 Task: Create Card Copyright Protection Review in Board Social Media Influencer Marketing Strategies to Workspace Grant Writing. Create Card Public Transportation Review in Board Brand Identity Development to Workspace Grant Writing. Create Card Litigation Planning Review in Board Employee Performance Management and Appraisal to Workspace Grant Writing
Action: Mouse moved to (237, 206)
Screenshot: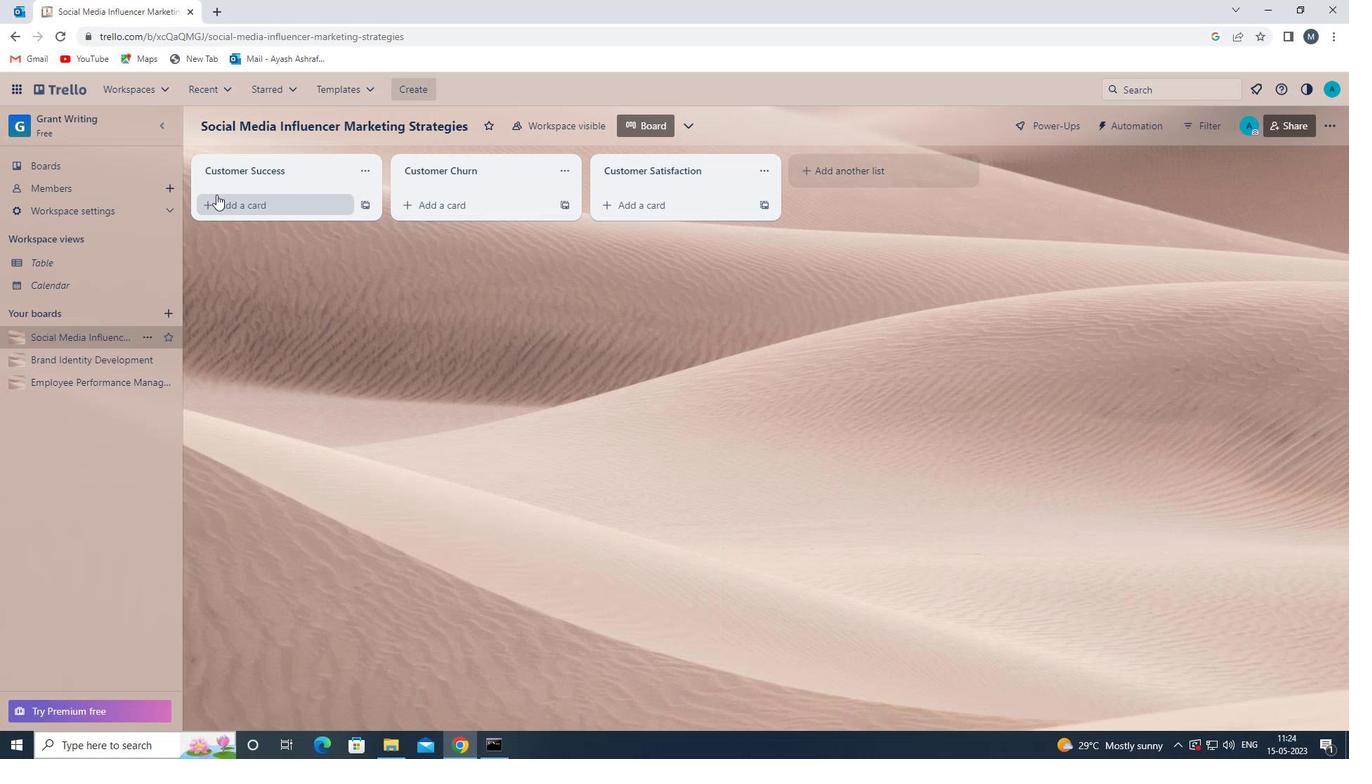 
Action: Mouse pressed left at (237, 206)
Screenshot: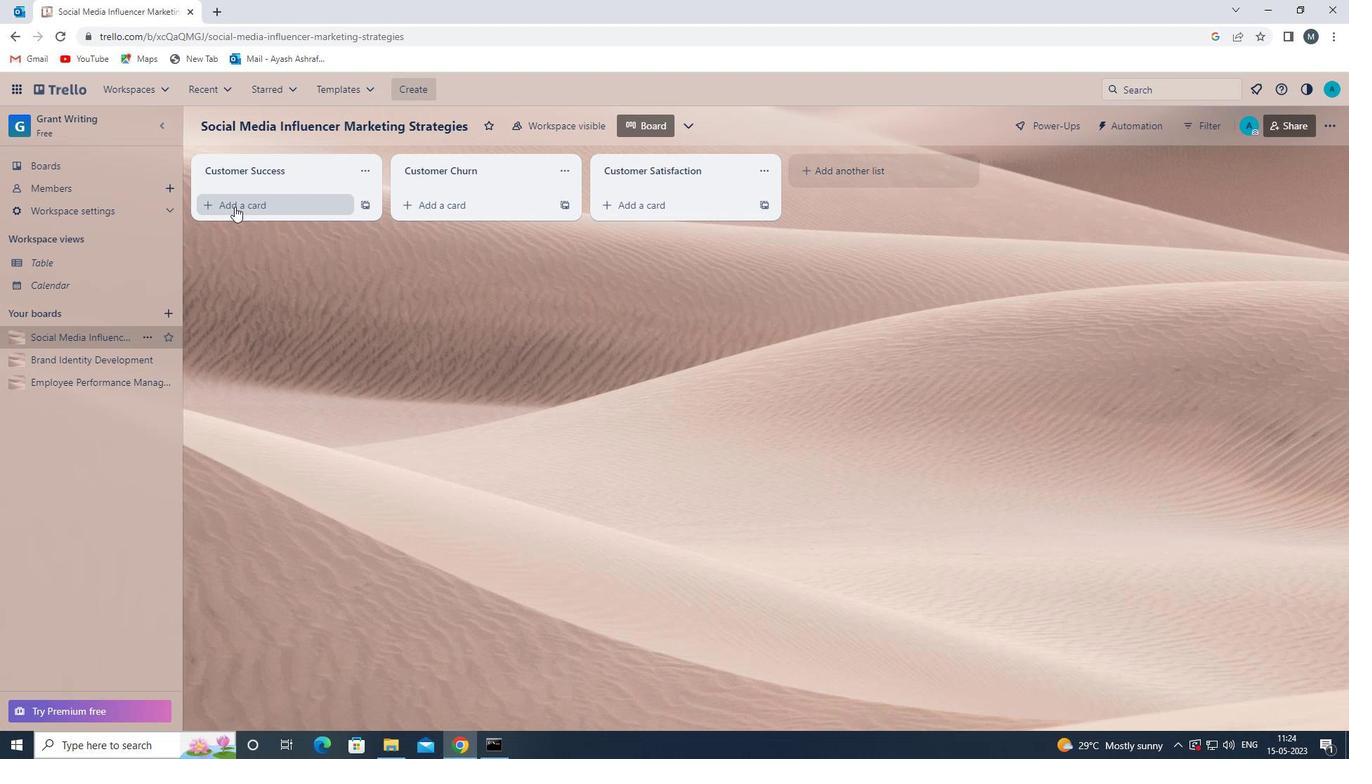 
Action: Mouse moved to (260, 216)
Screenshot: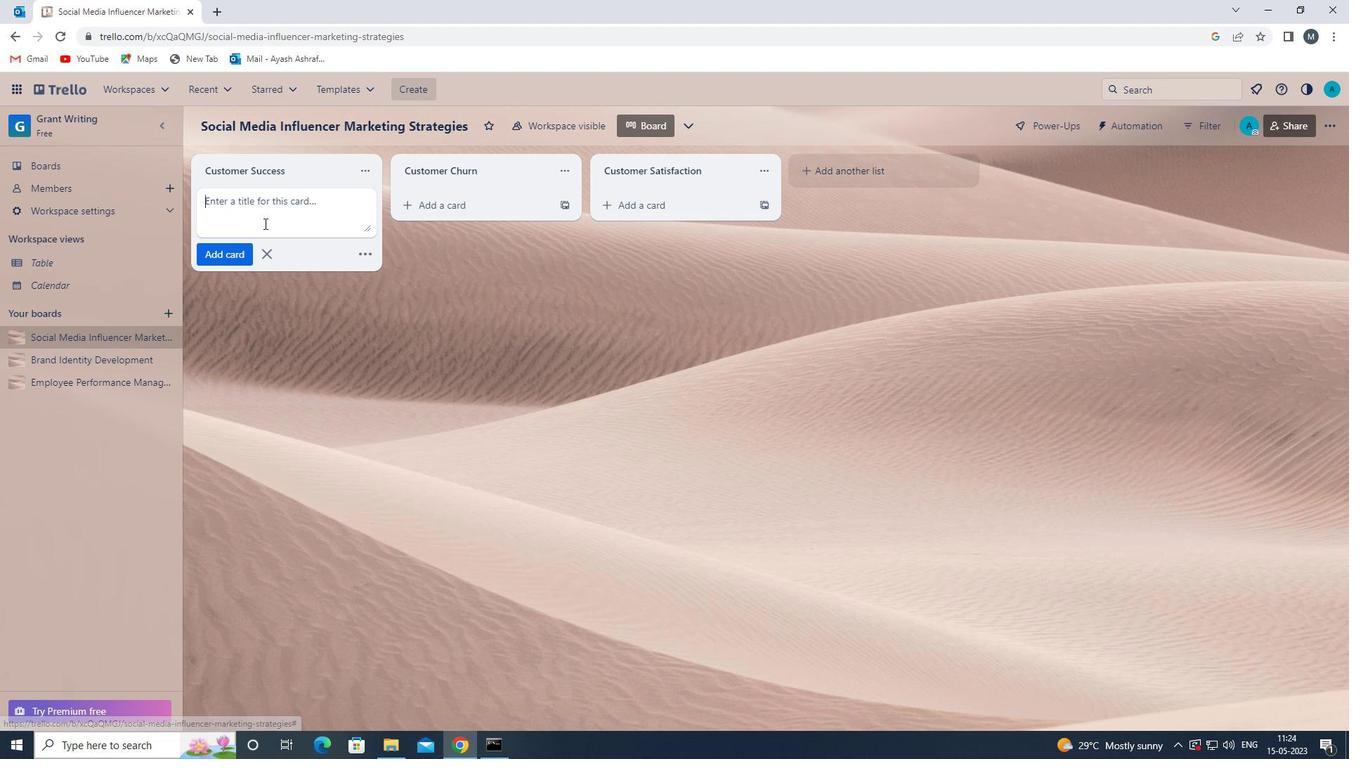 
Action: Mouse pressed left at (260, 216)
Screenshot: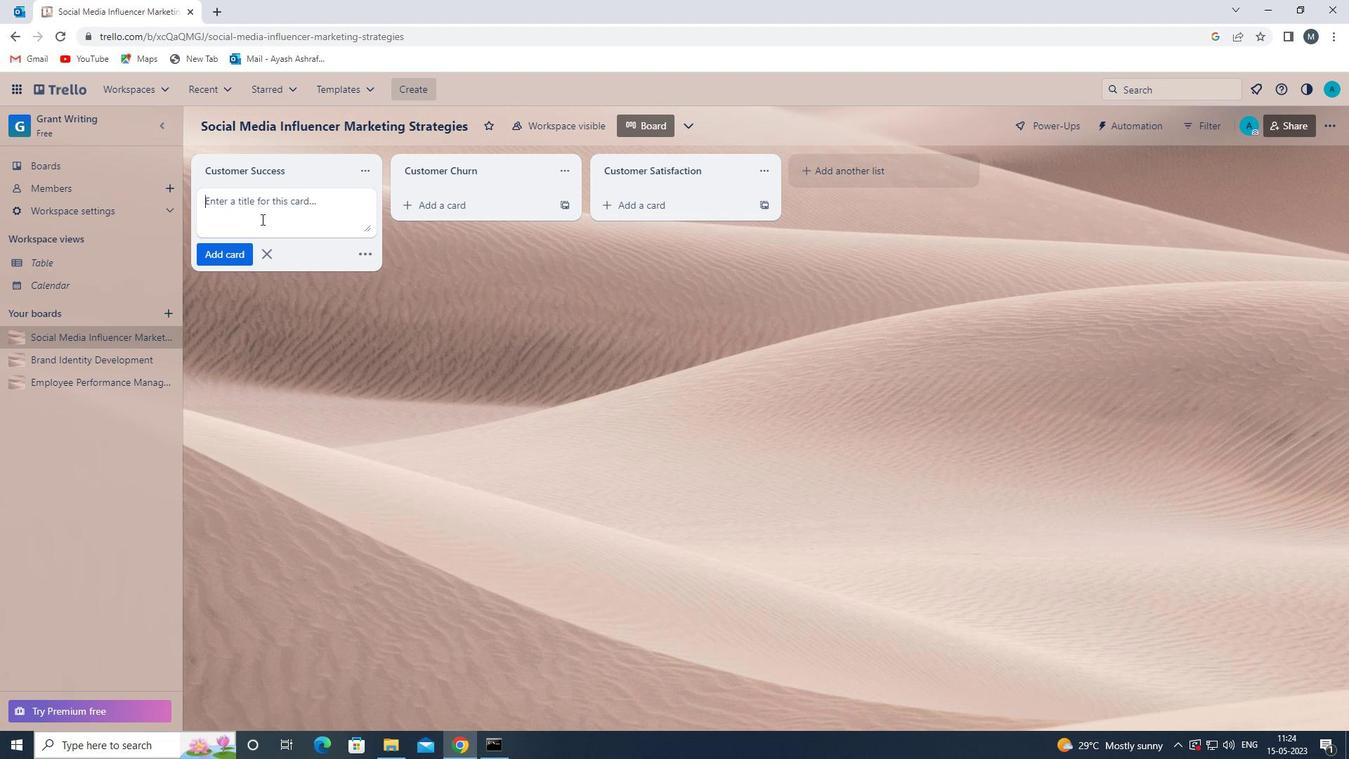 
Action: Key pressed <Key.shift><Key.shift>COPYRIGHT<Key.space><Key.shift>PROTECTION<Key.space><Key.shift>REVIEW<Key.space>
Screenshot: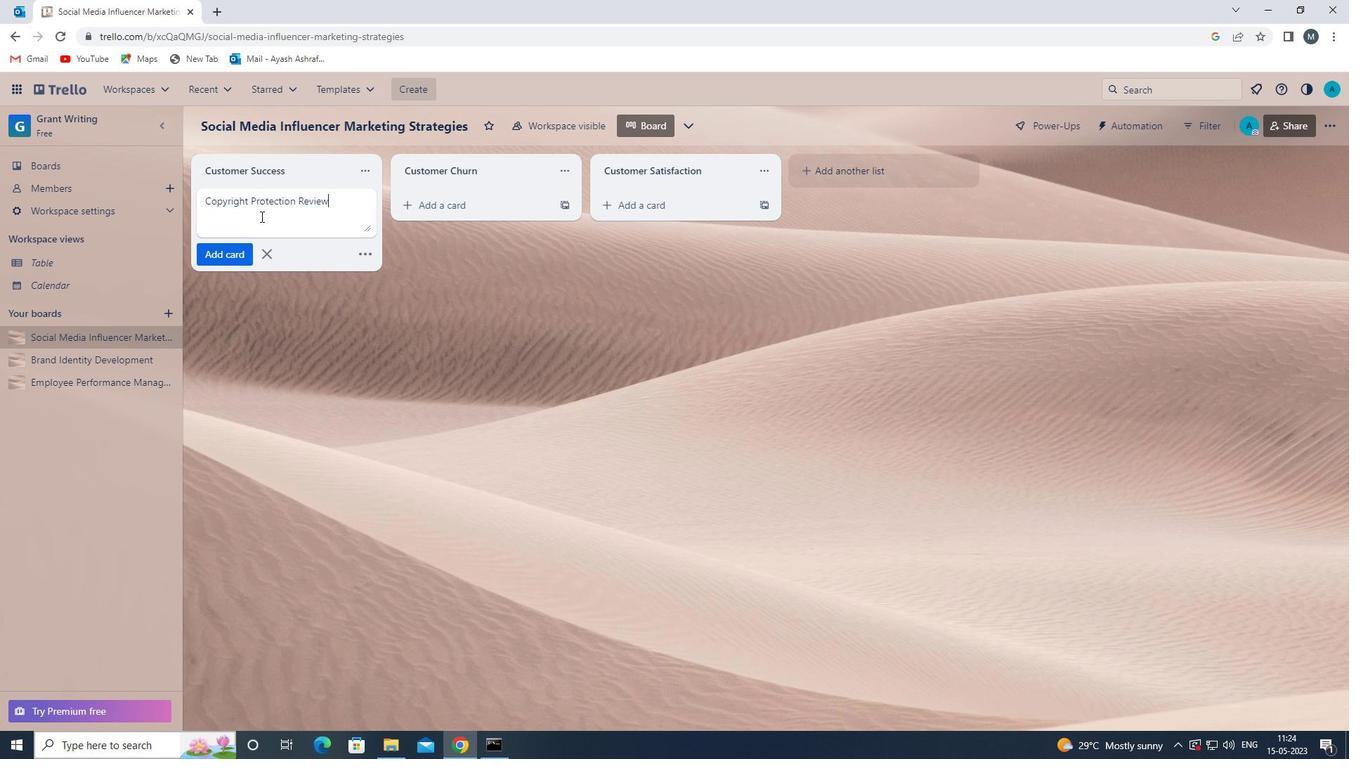 
Action: Mouse moved to (211, 253)
Screenshot: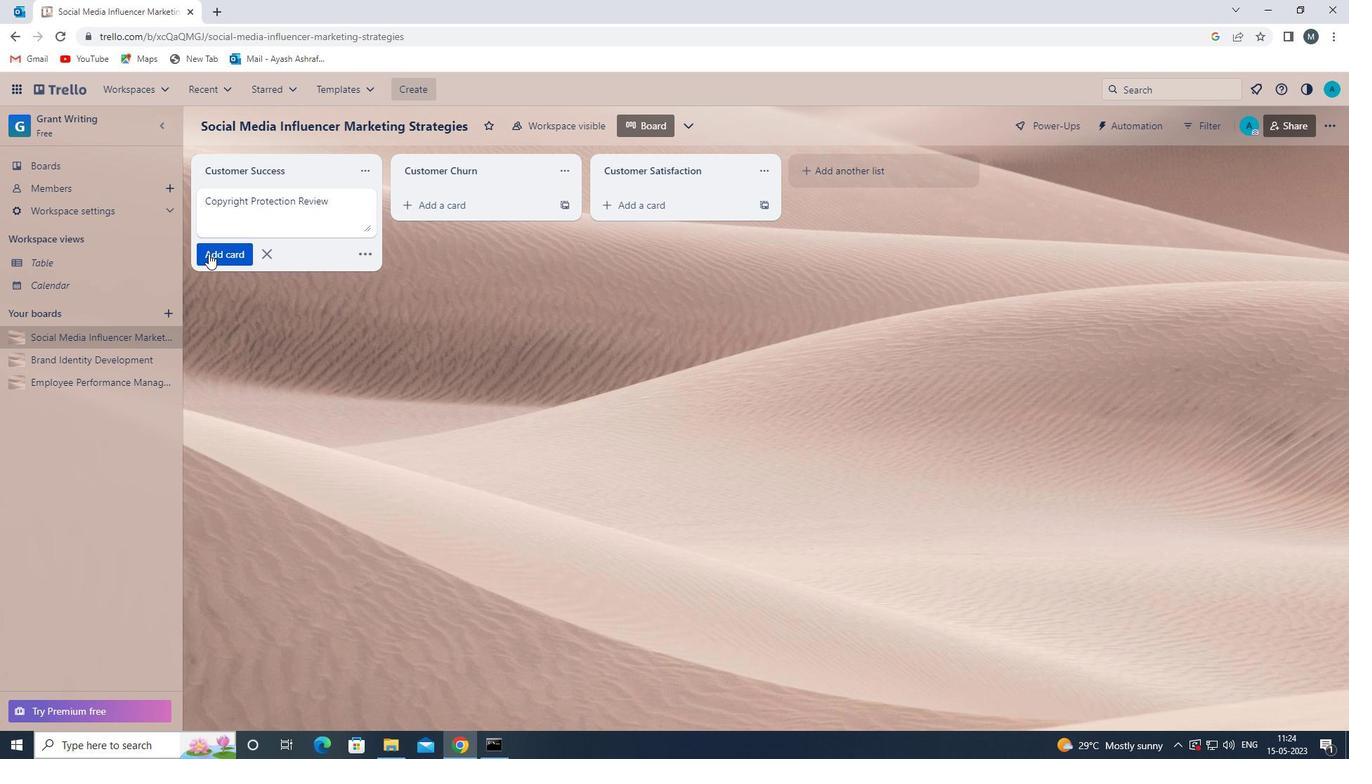 
Action: Mouse pressed left at (211, 253)
Screenshot: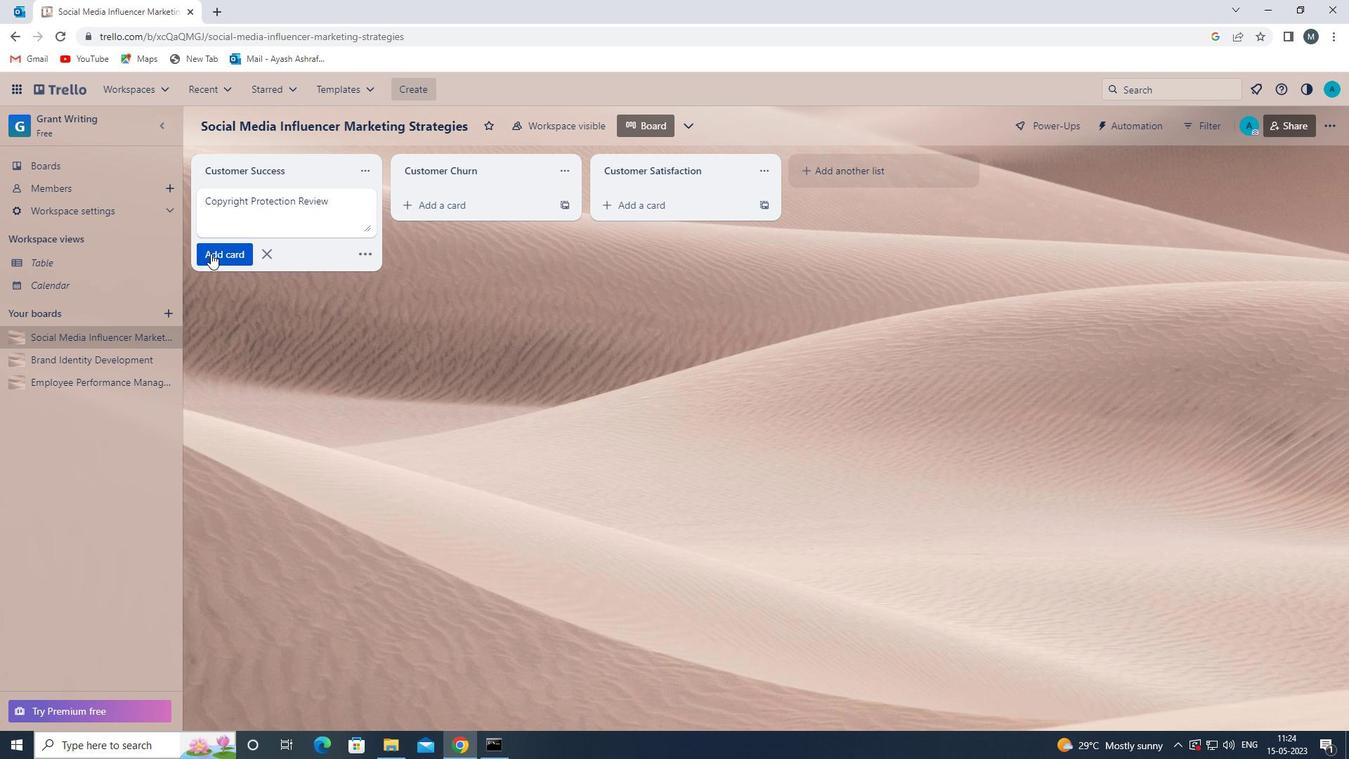 
Action: Mouse moved to (255, 347)
Screenshot: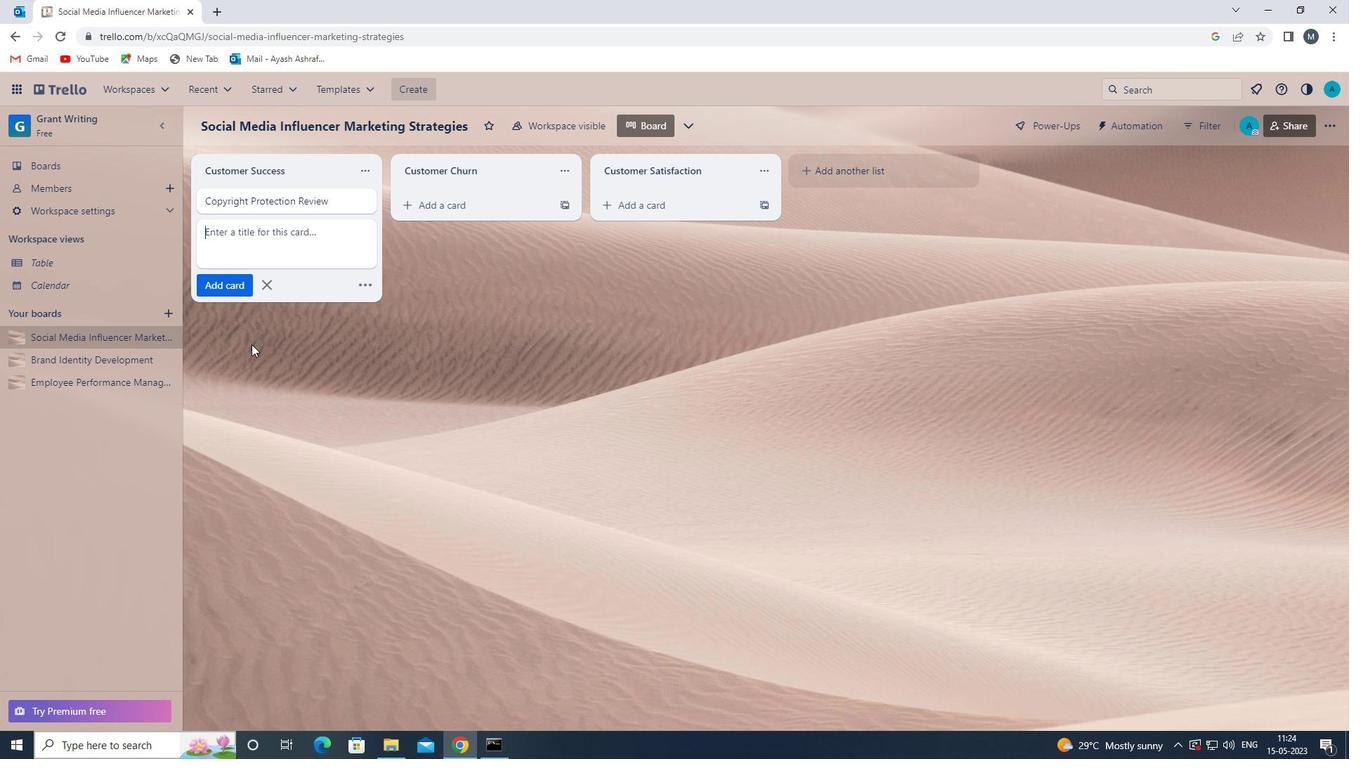 
Action: Mouse pressed left at (255, 347)
Screenshot: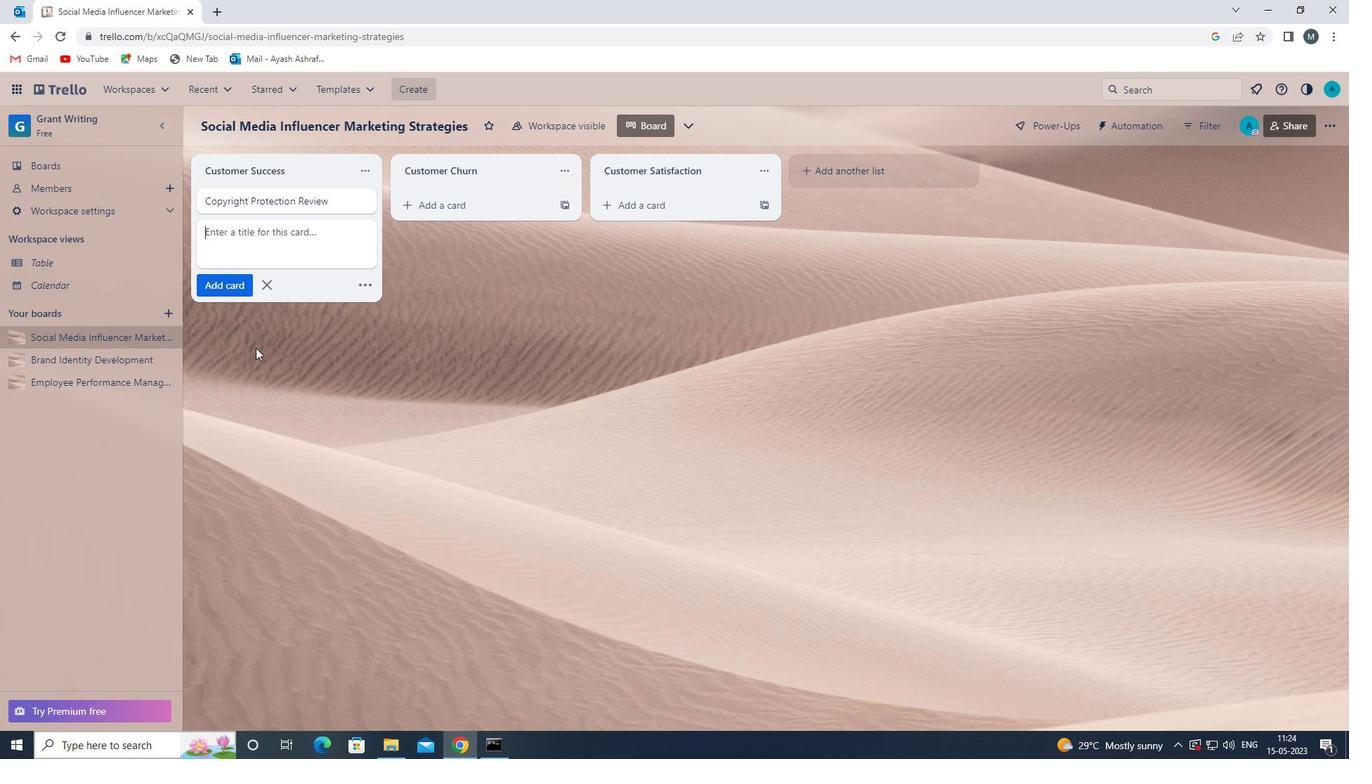 
Action: Mouse moved to (87, 361)
Screenshot: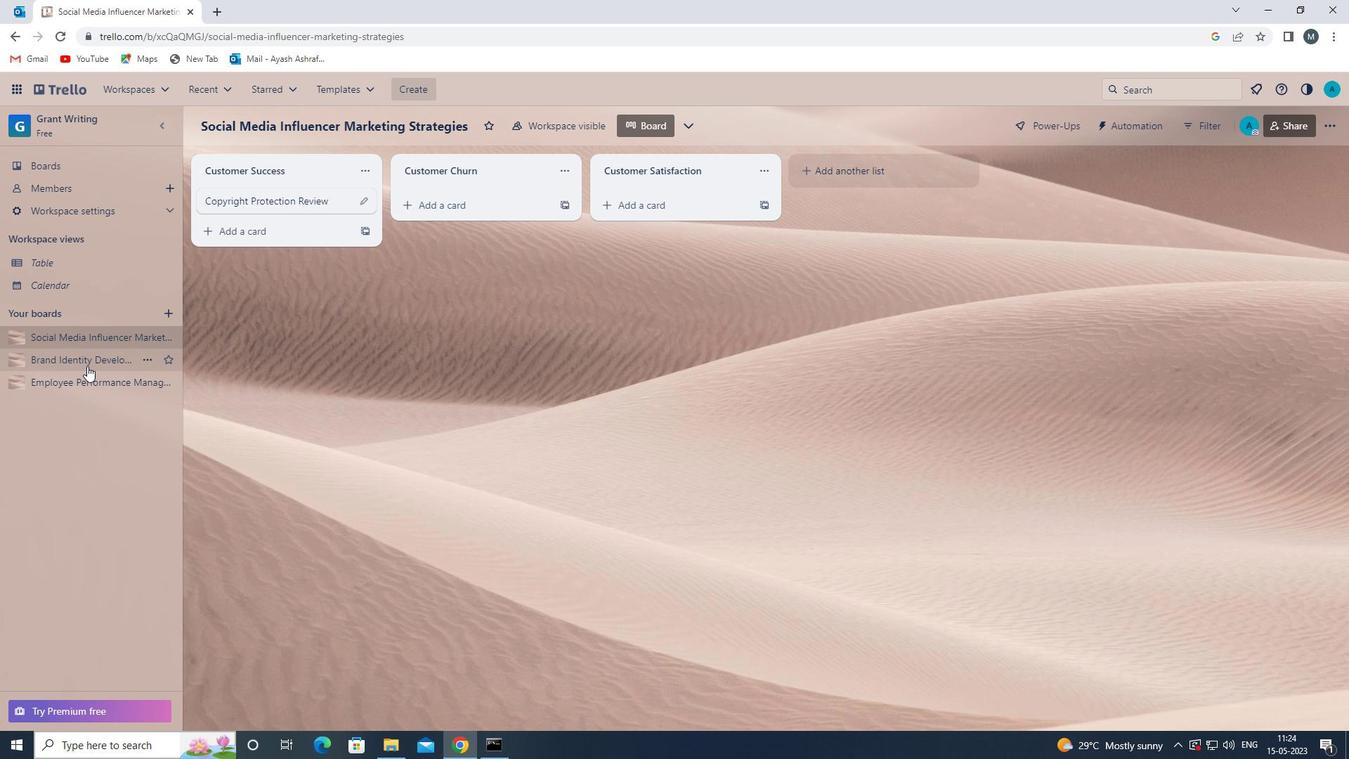 
Action: Mouse pressed left at (87, 361)
Screenshot: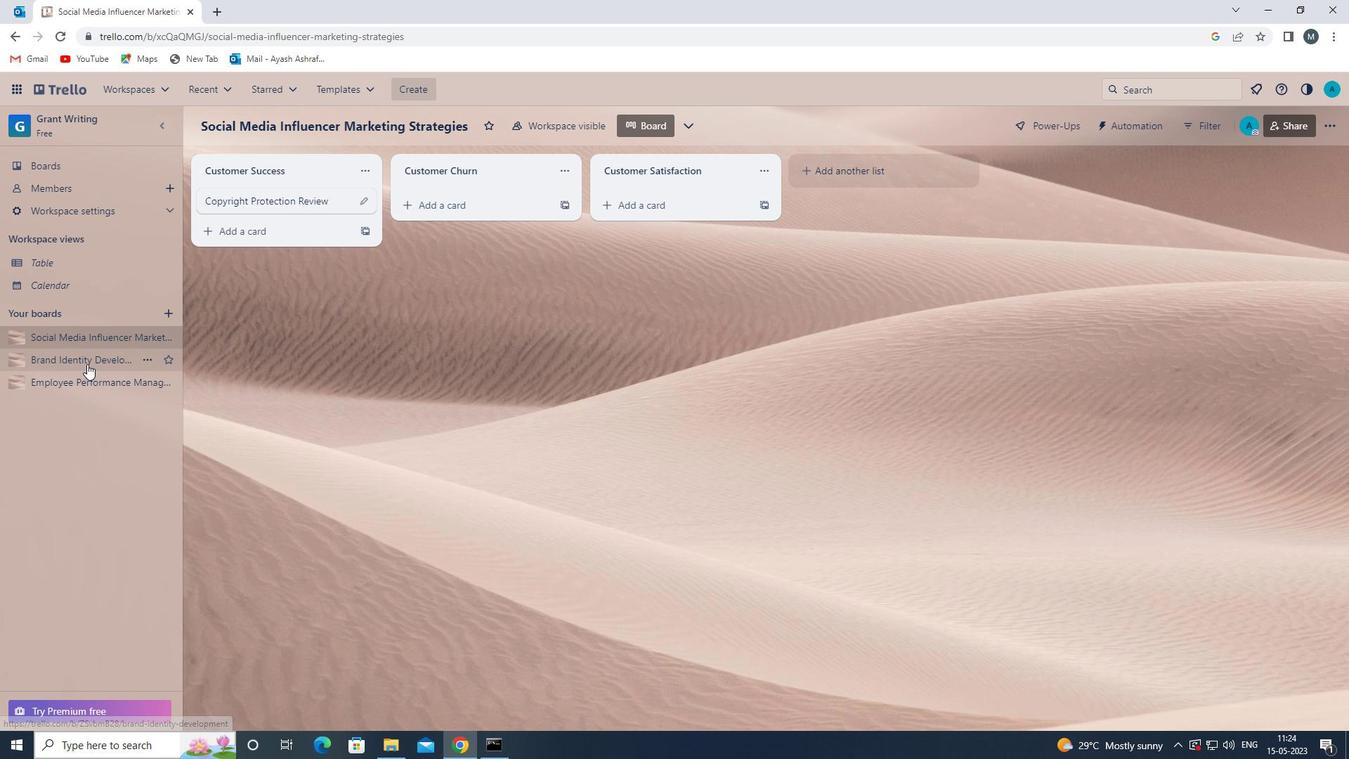 
Action: Mouse moved to (248, 204)
Screenshot: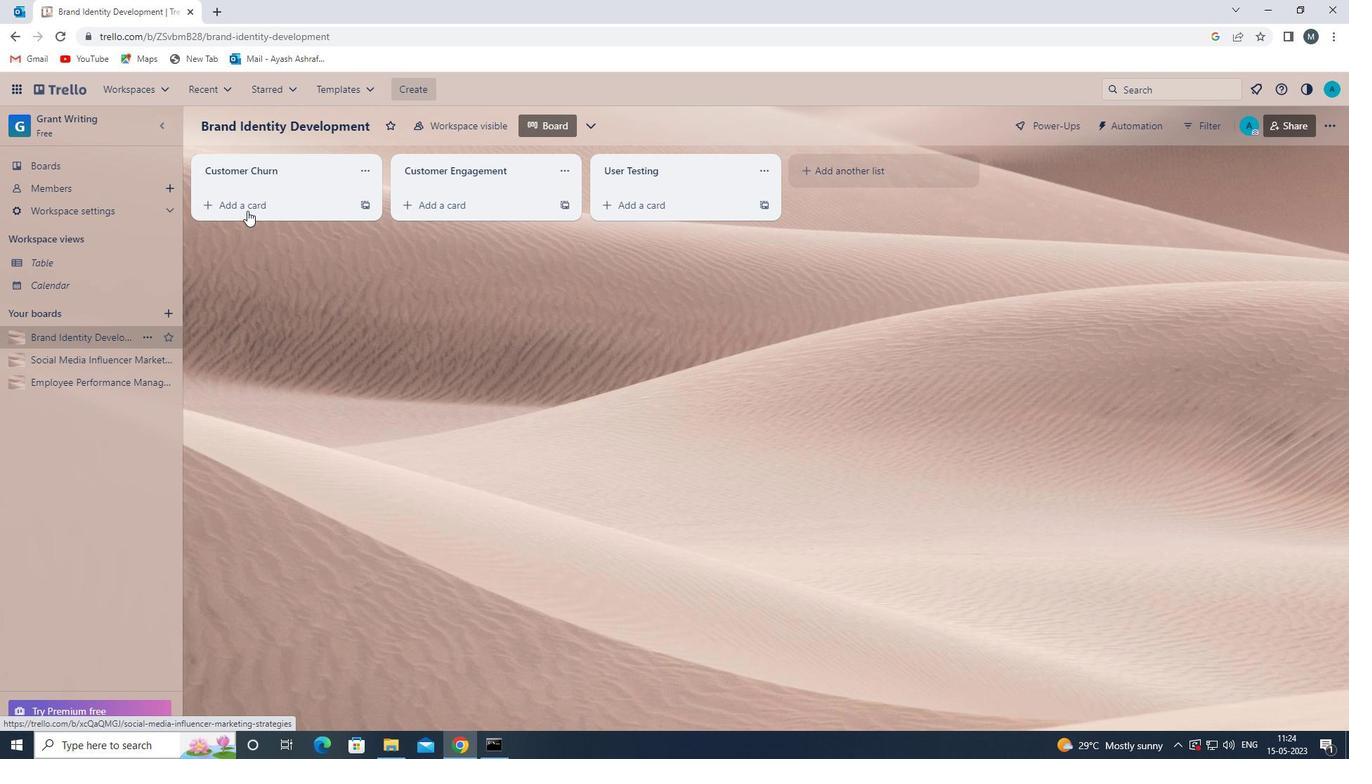 
Action: Mouse pressed left at (248, 204)
Screenshot: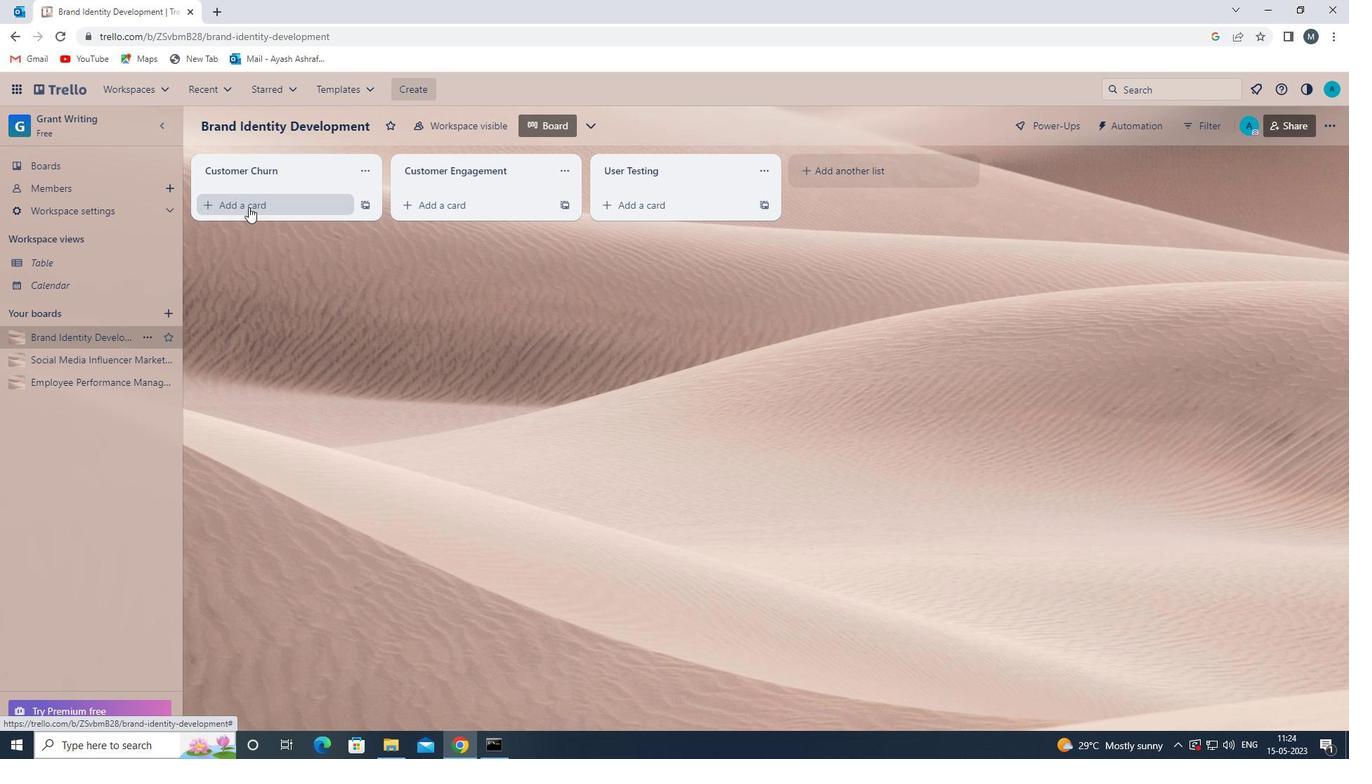 
Action: Mouse moved to (268, 210)
Screenshot: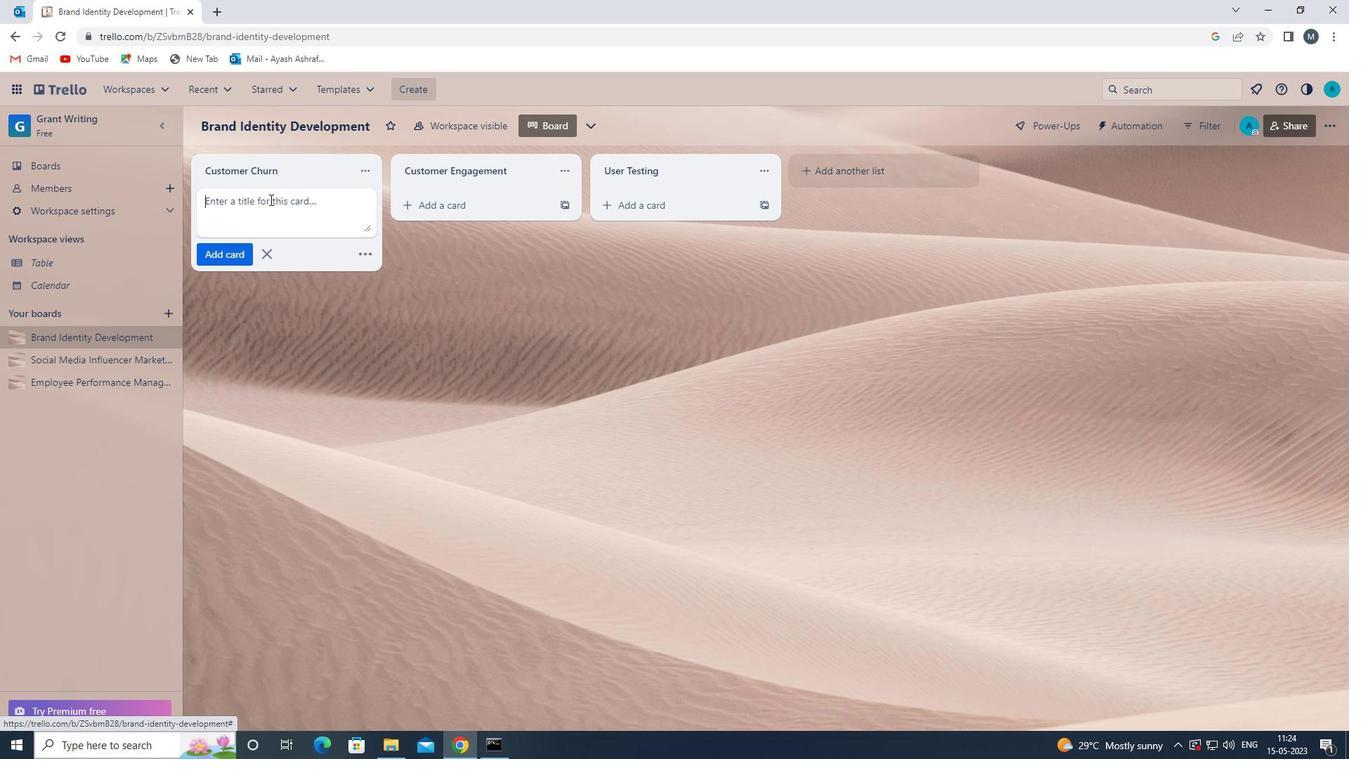
Action: Mouse pressed left at (268, 210)
Screenshot: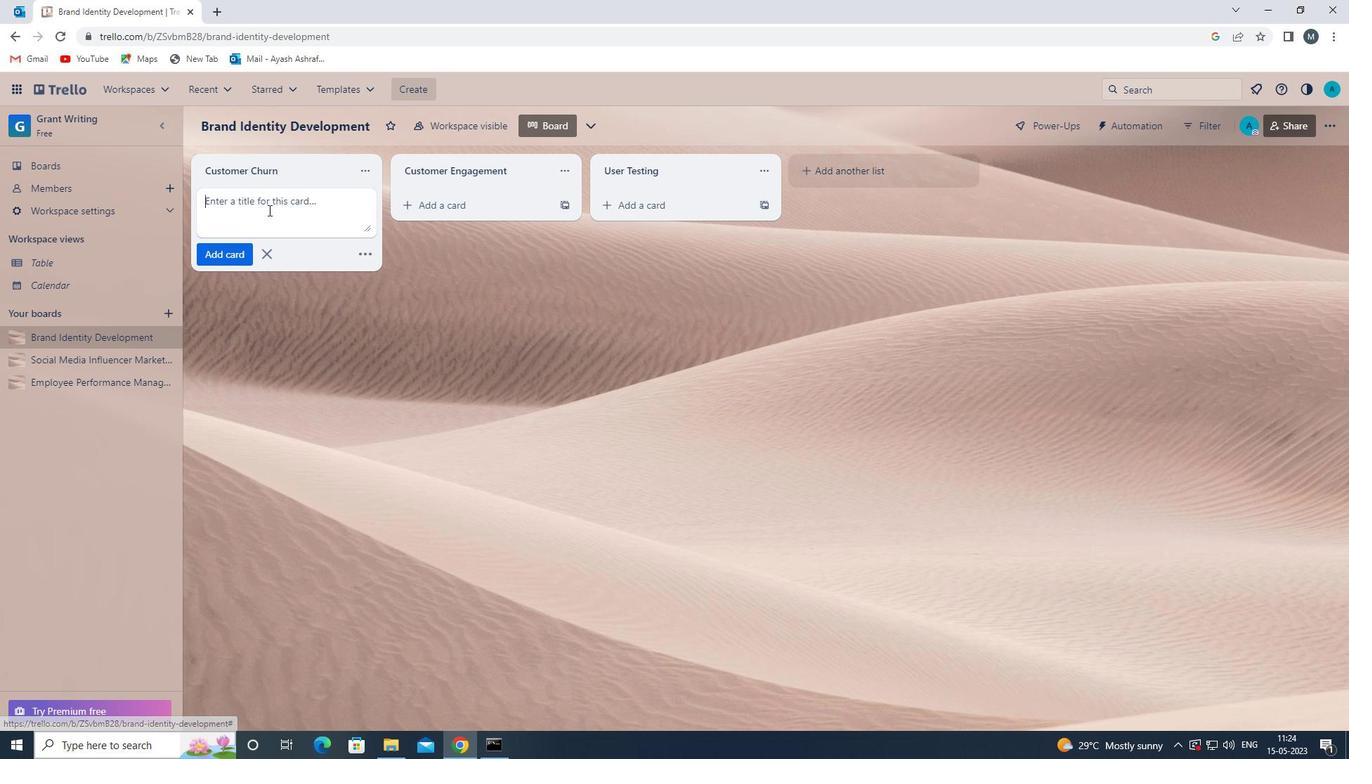 
Action: Mouse moved to (268, 210)
Screenshot: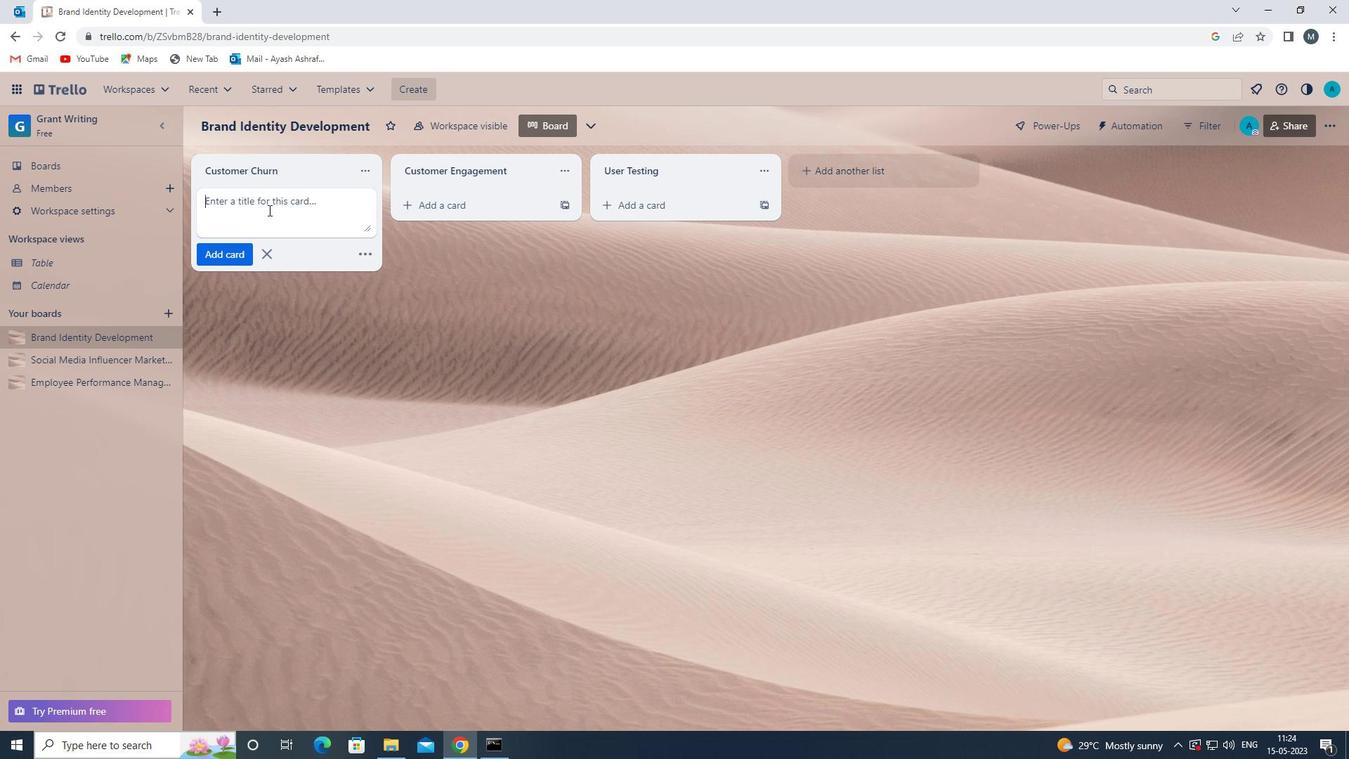 
Action: Key pressed <Key.shift>PUBLIC<Key.space><Key.shift>TRANSPORTATION<Key.space><Key.shift>REVIEW<Key.space>
Screenshot: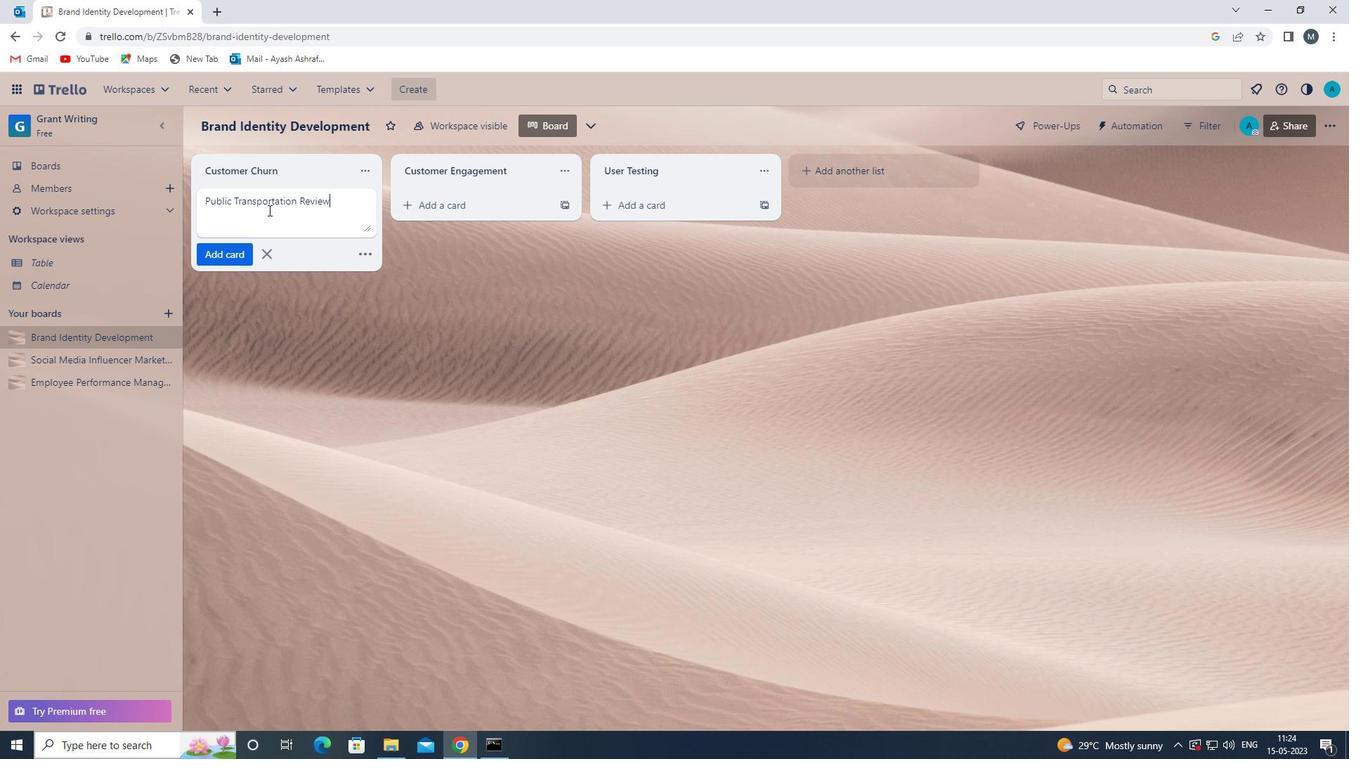 
Action: Mouse moved to (231, 256)
Screenshot: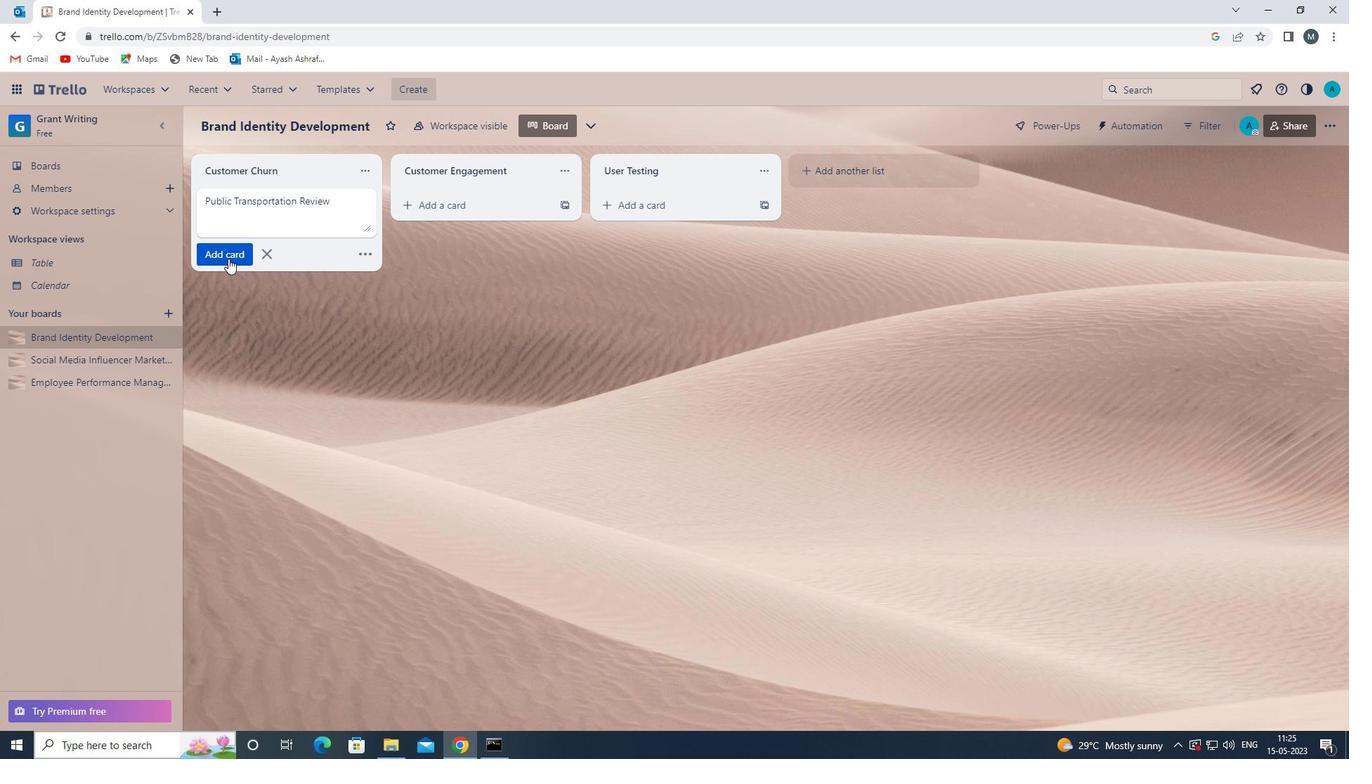 
Action: Mouse pressed left at (231, 256)
Screenshot: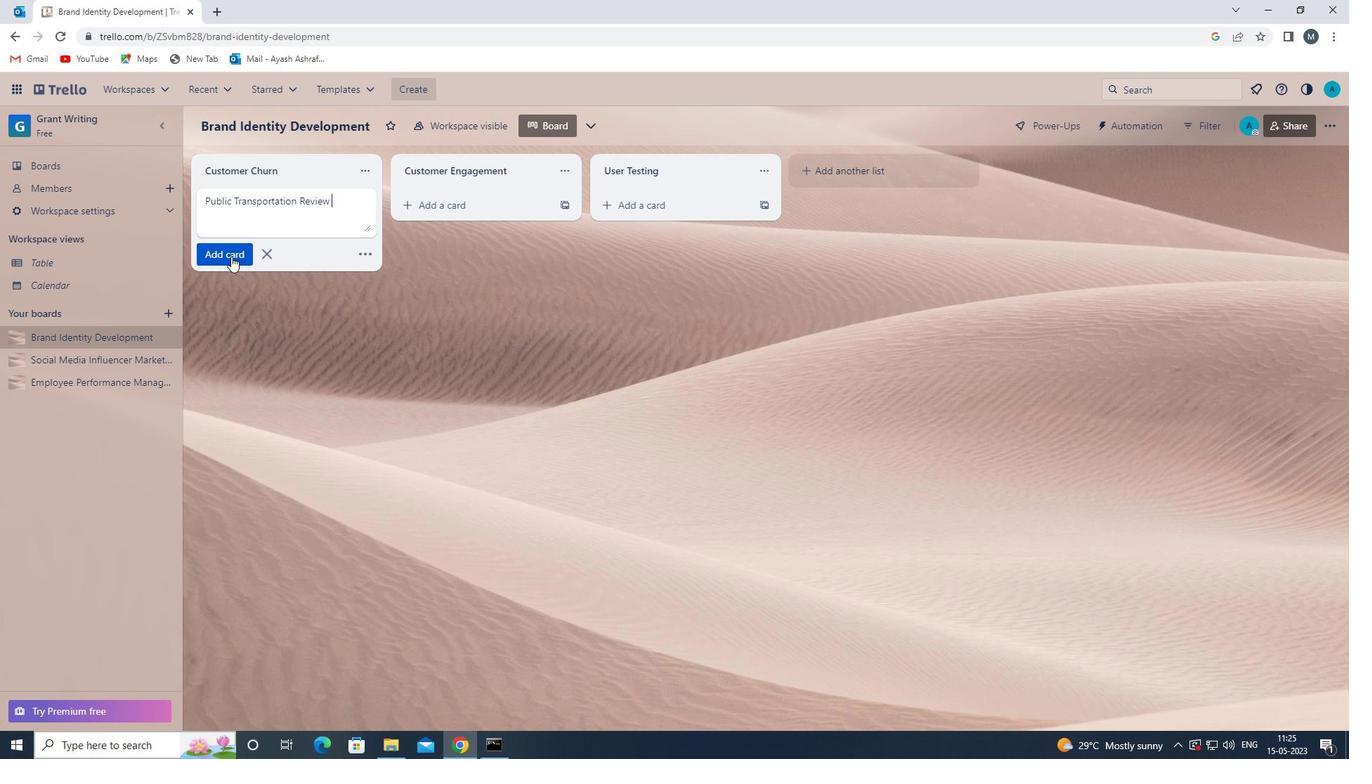 
Action: Mouse moved to (268, 385)
Screenshot: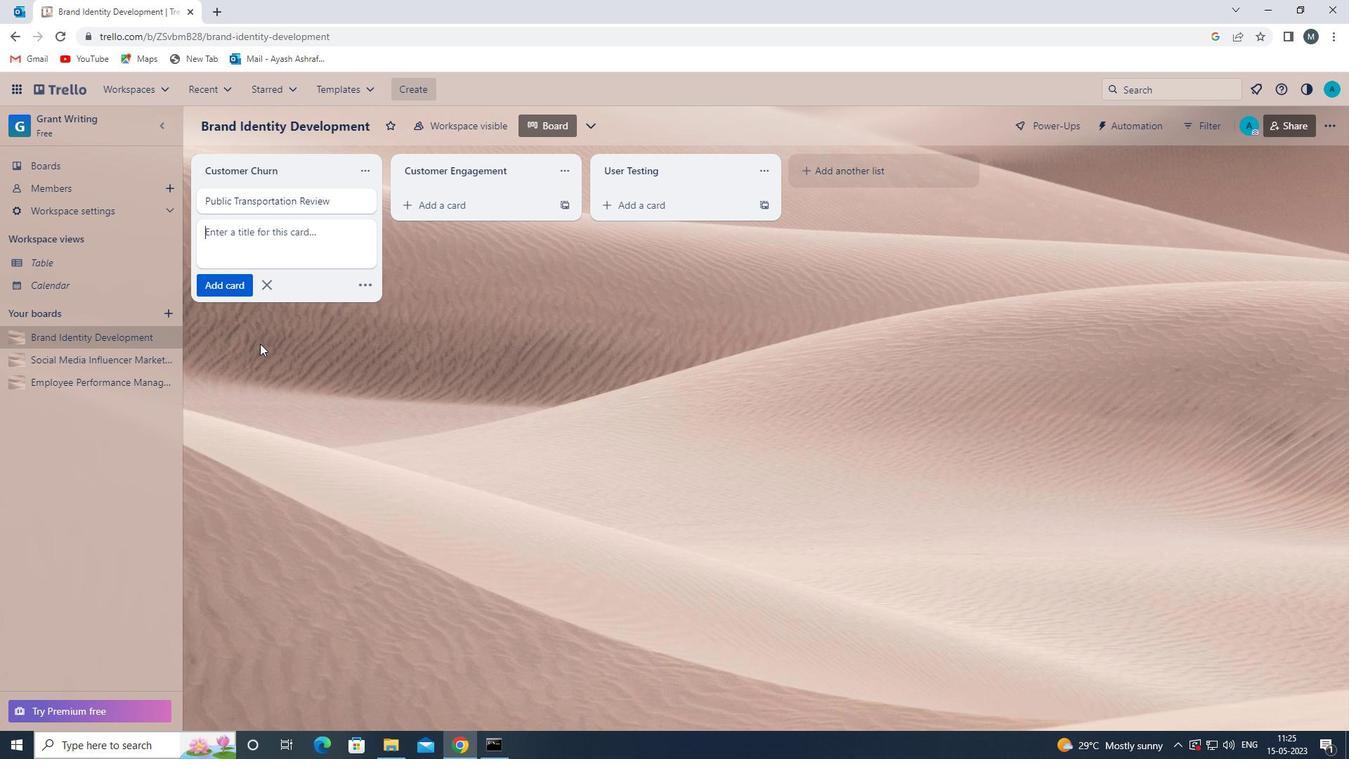 
Action: Mouse pressed left at (268, 385)
Screenshot: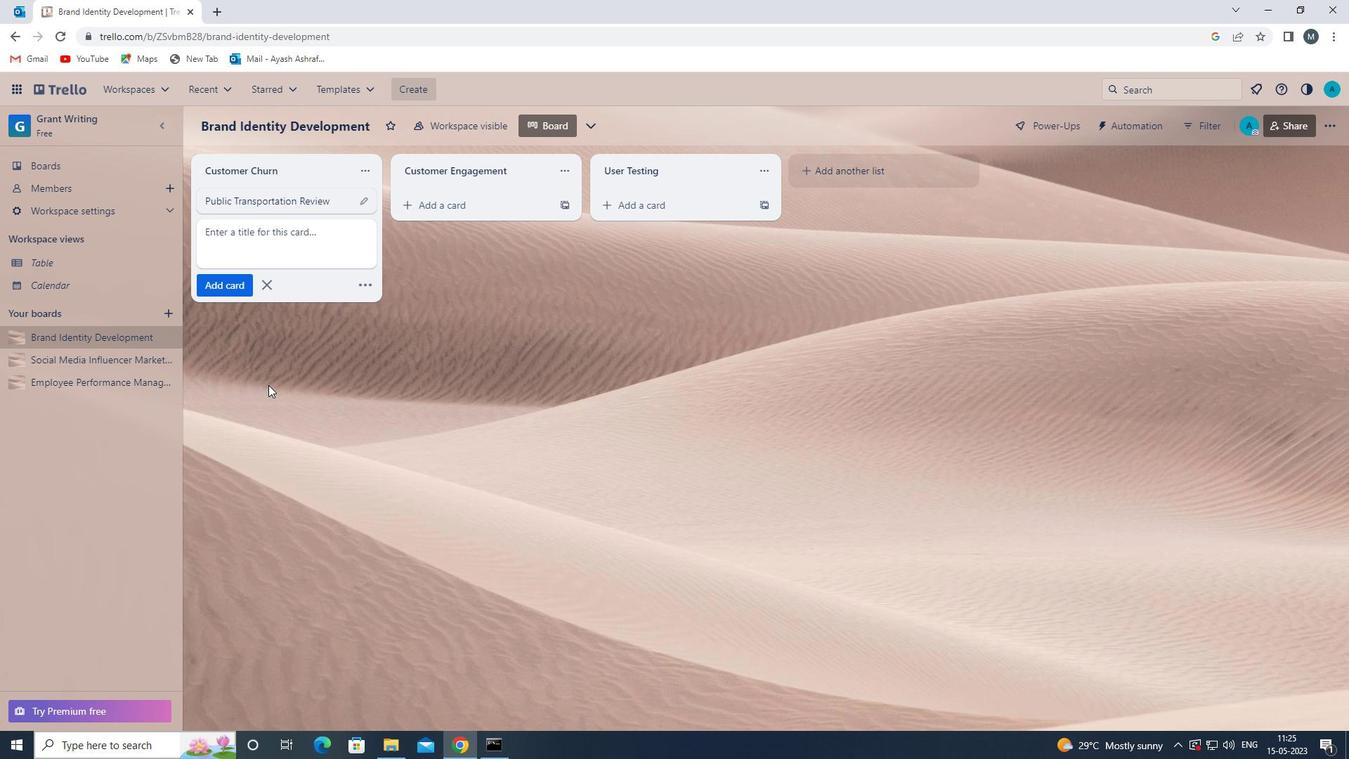 
Action: Mouse moved to (83, 382)
Screenshot: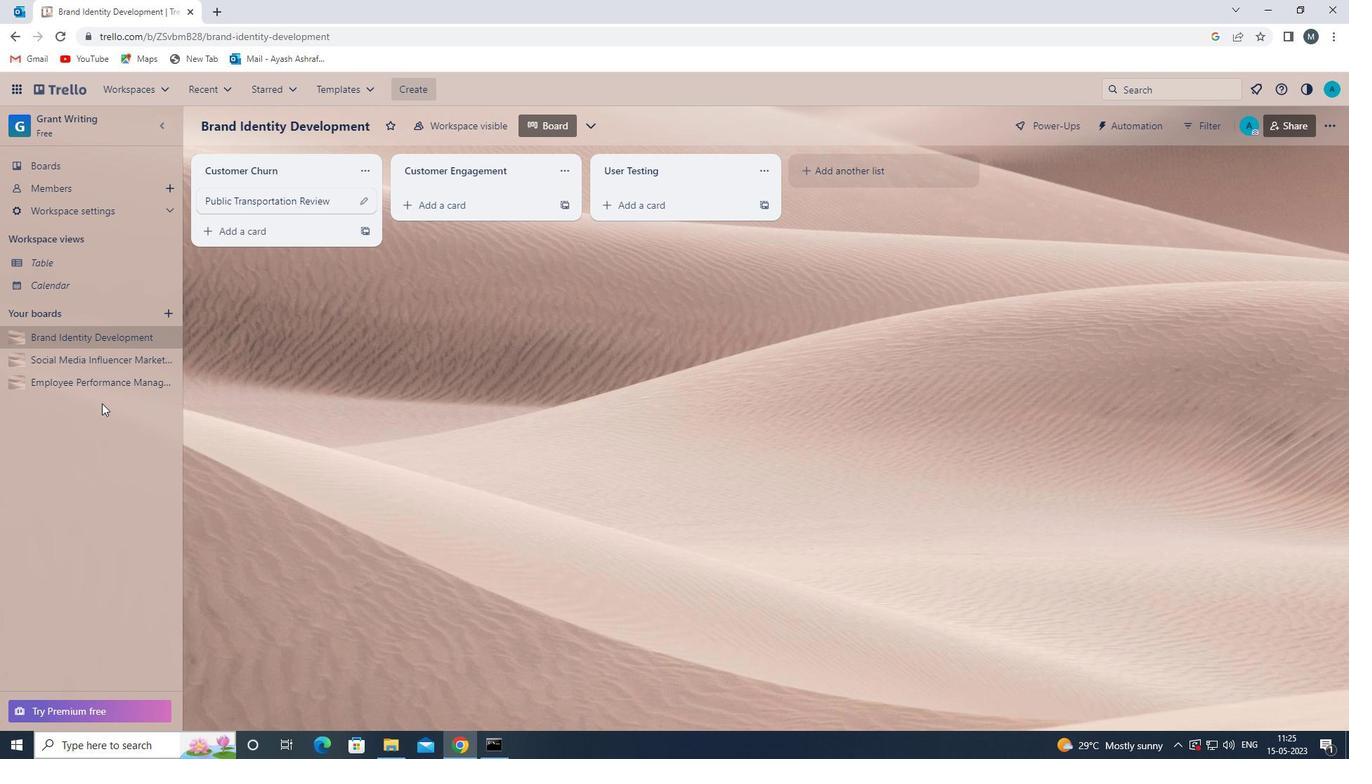 
Action: Mouse pressed left at (83, 382)
Screenshot: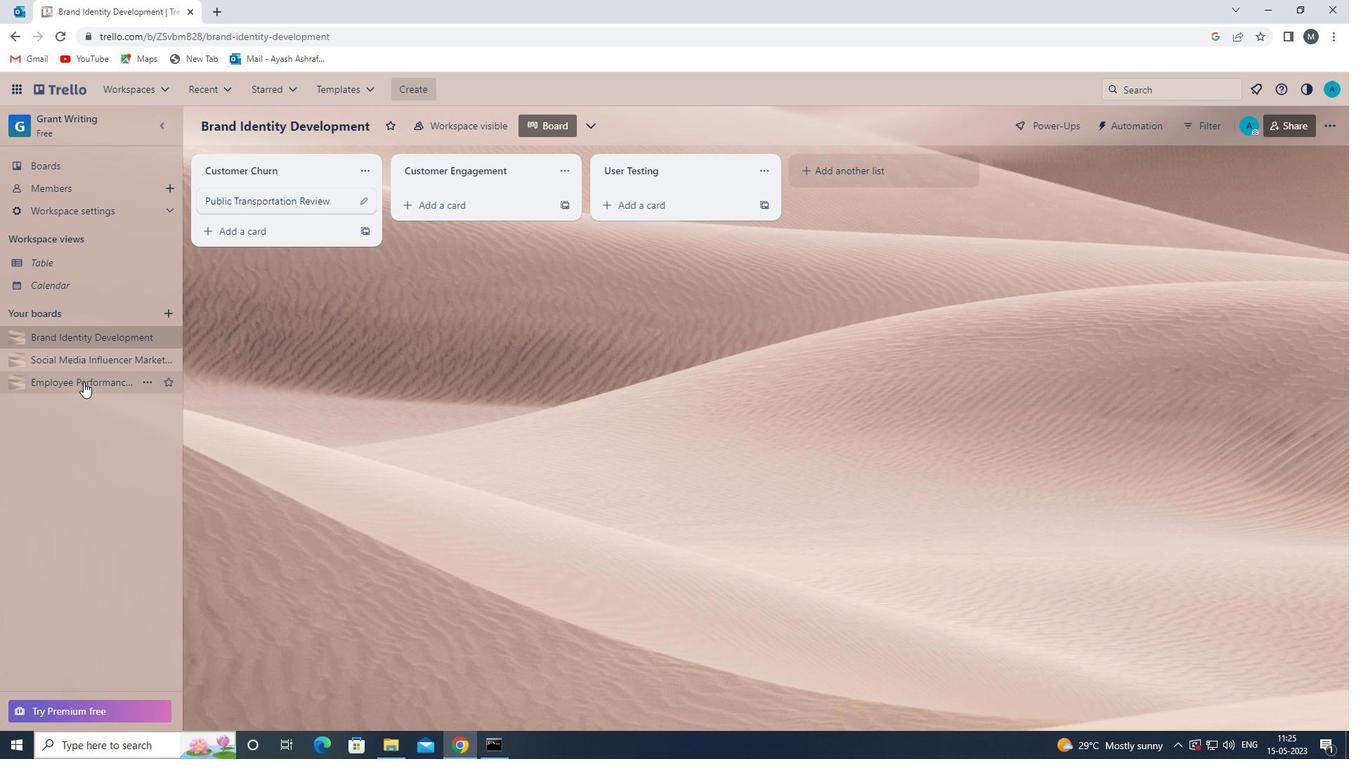 
Action: Mouse moved to (261, 203)
Screenshot: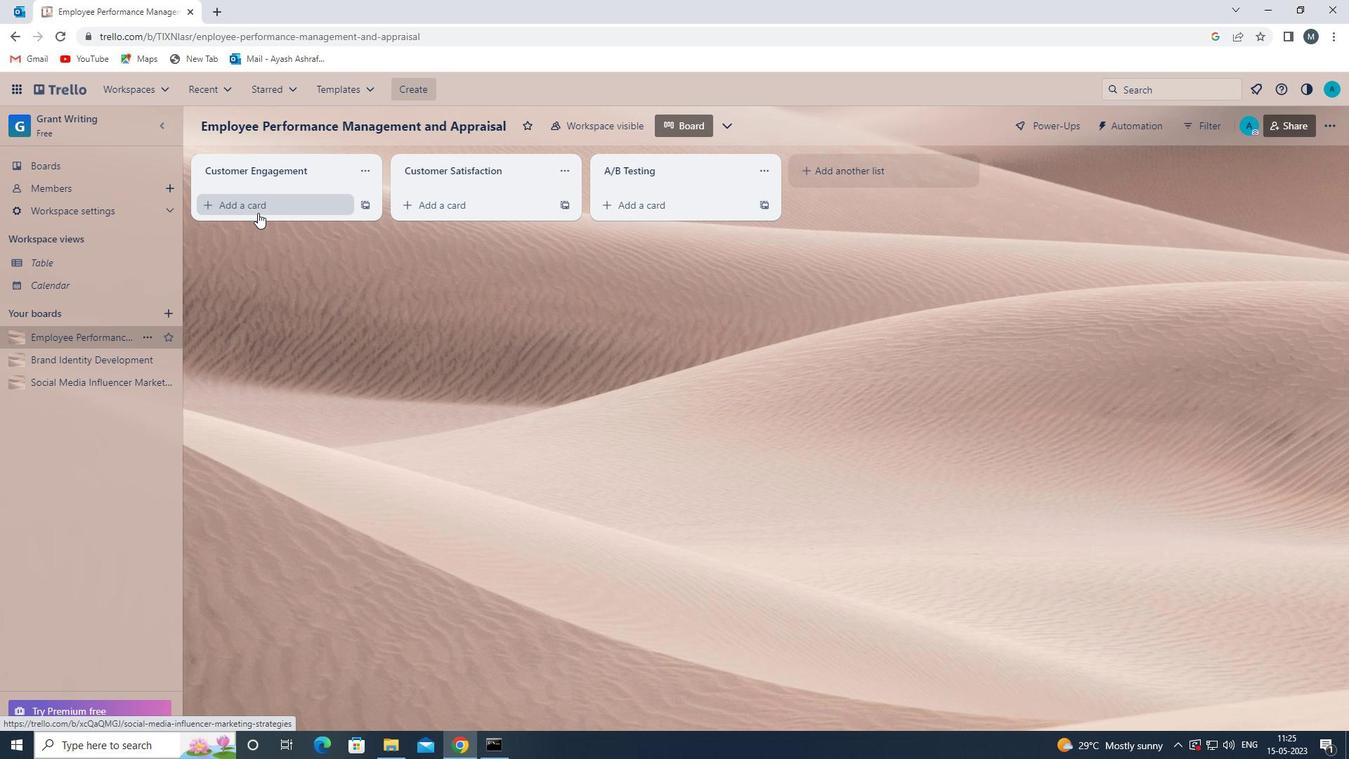
Action: Mouse pressed left at (261, 203)
Screenshot: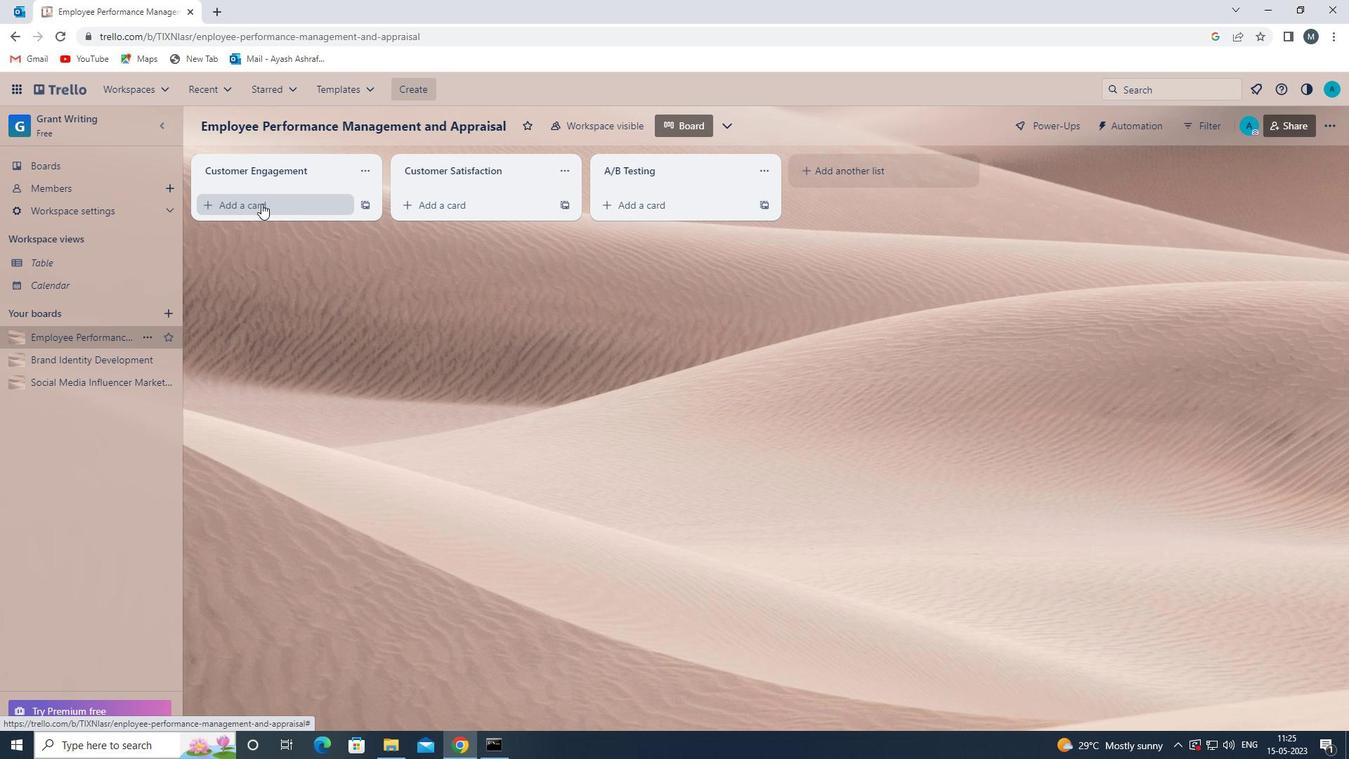 
Action: Mouse moved to (265, 208)
Screenshot: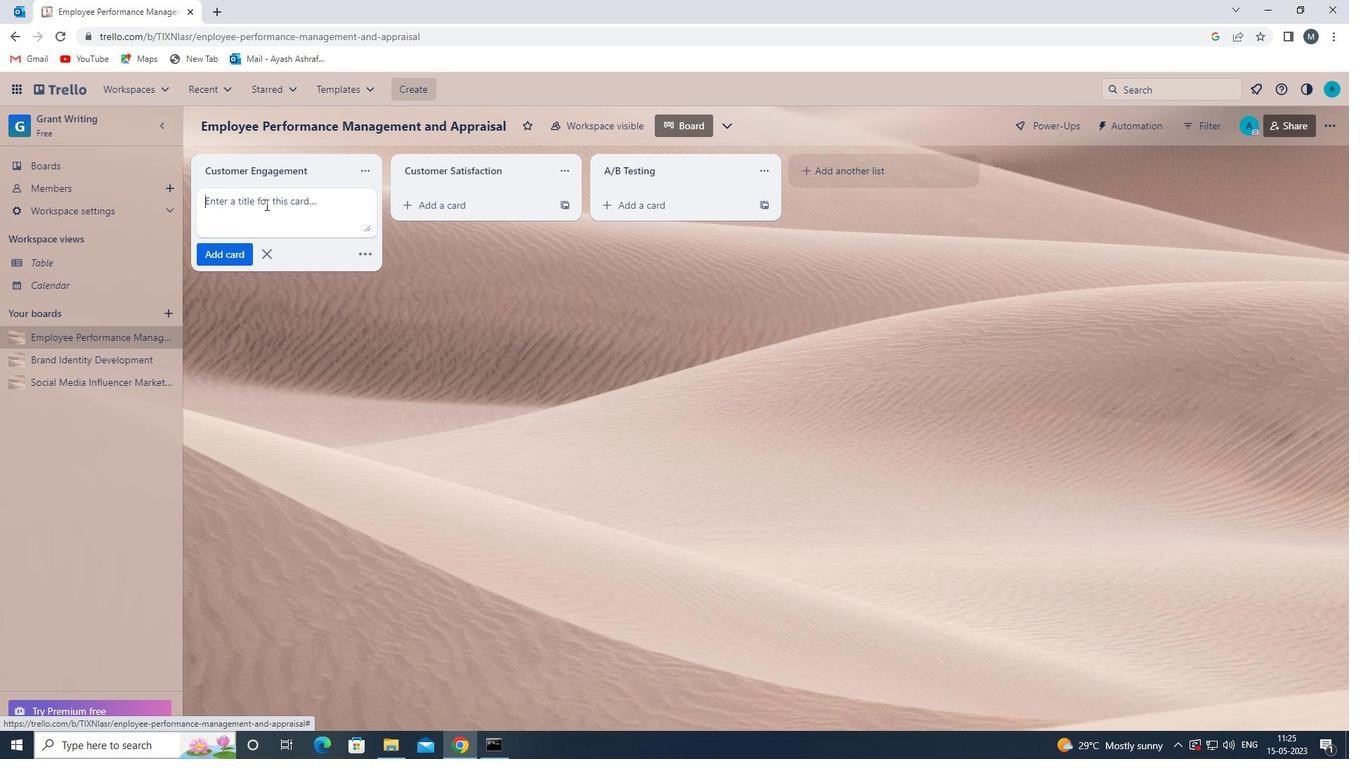 
Action: Mouse pressed left at (265, 208)
Screenshot: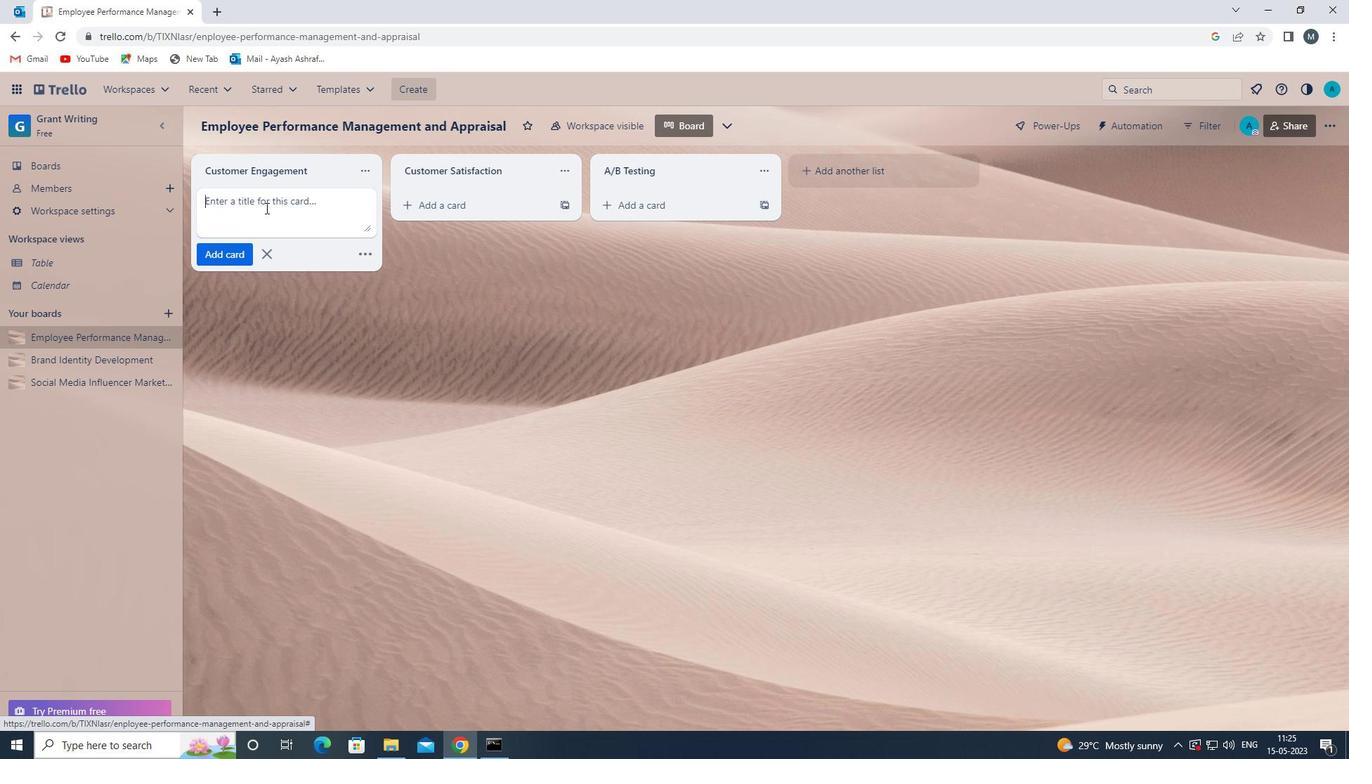 
Action: Key pressed <Key.shift><Key.shift><Key.shift>LITIGATION<Key.space><Key.shift>PLANNING<Key.space><Key.shift>REVIEW<Key.space>
Screenshot: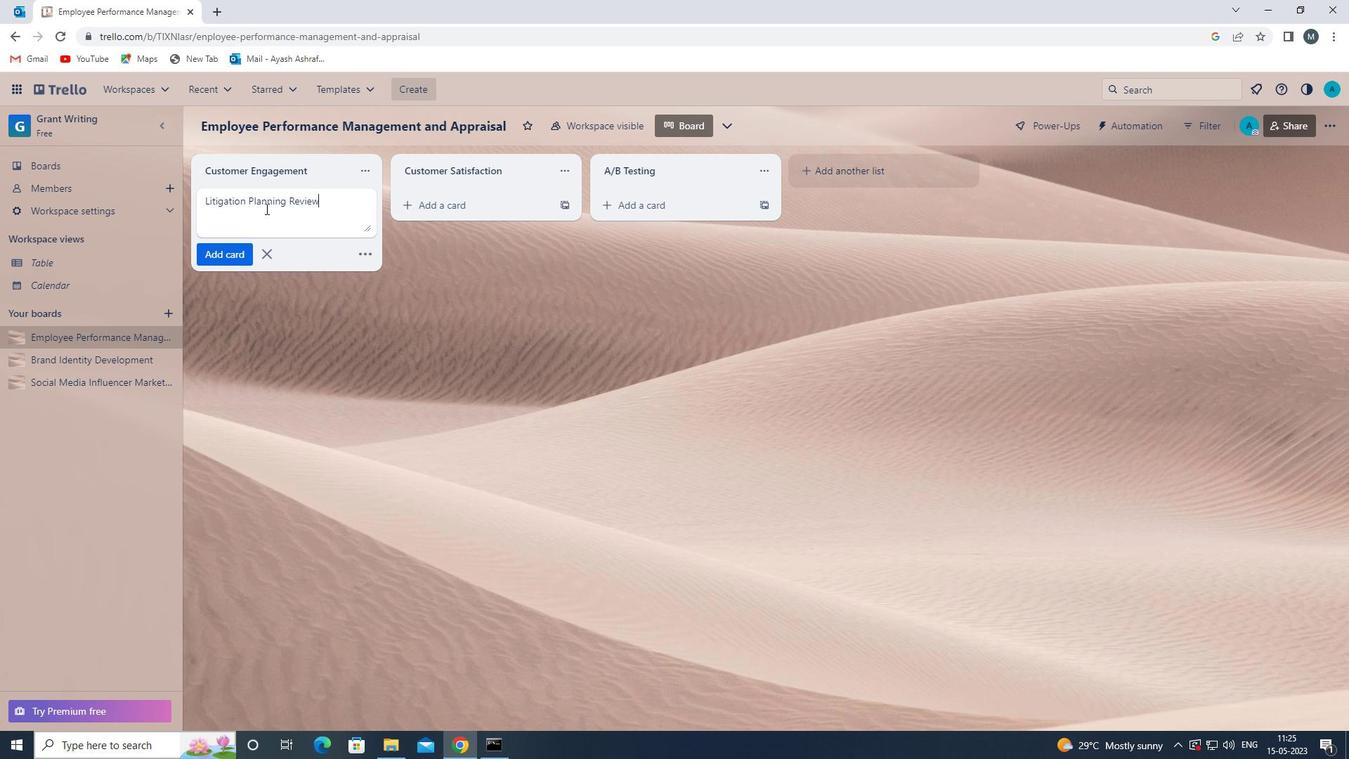 
Action: Mouse moved to (235, 253)
Screenshot: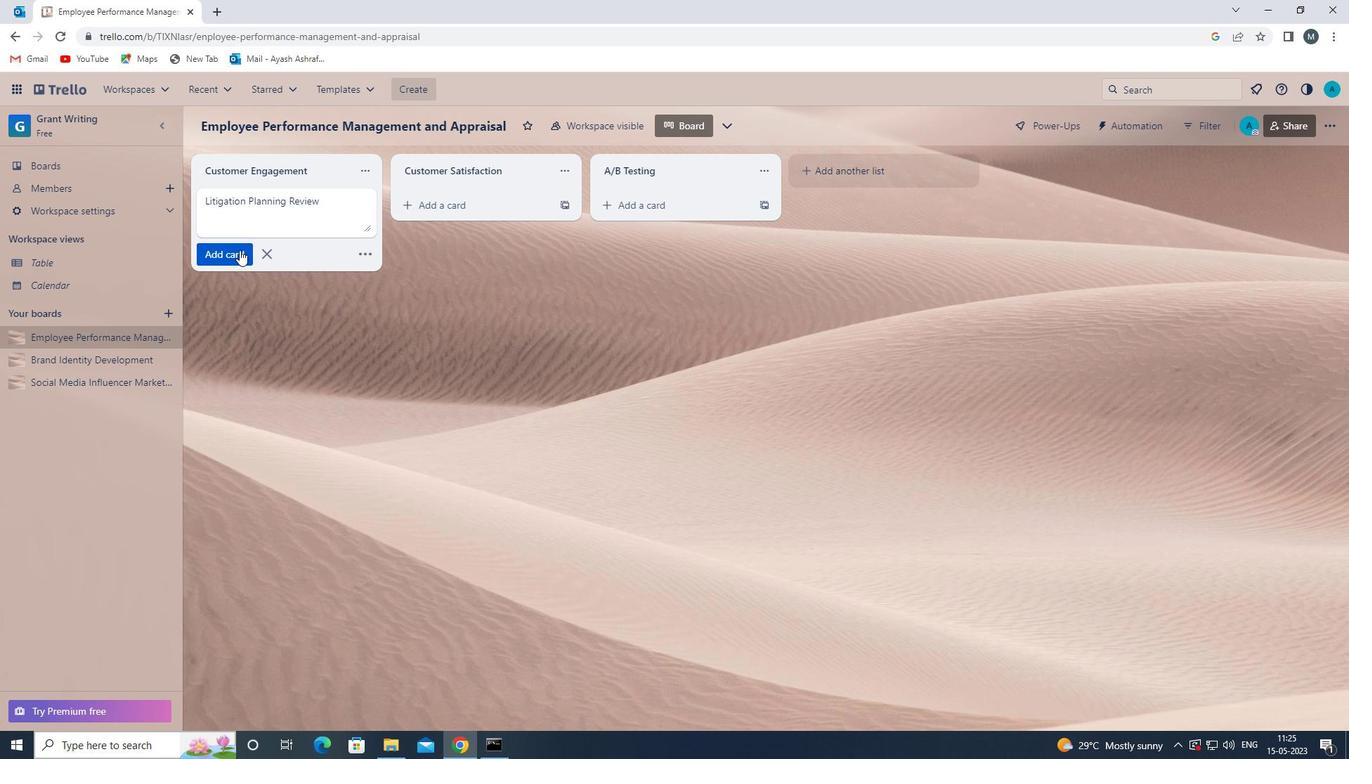 
Action: Mouse pressed left at (235, 253)
Screenshot: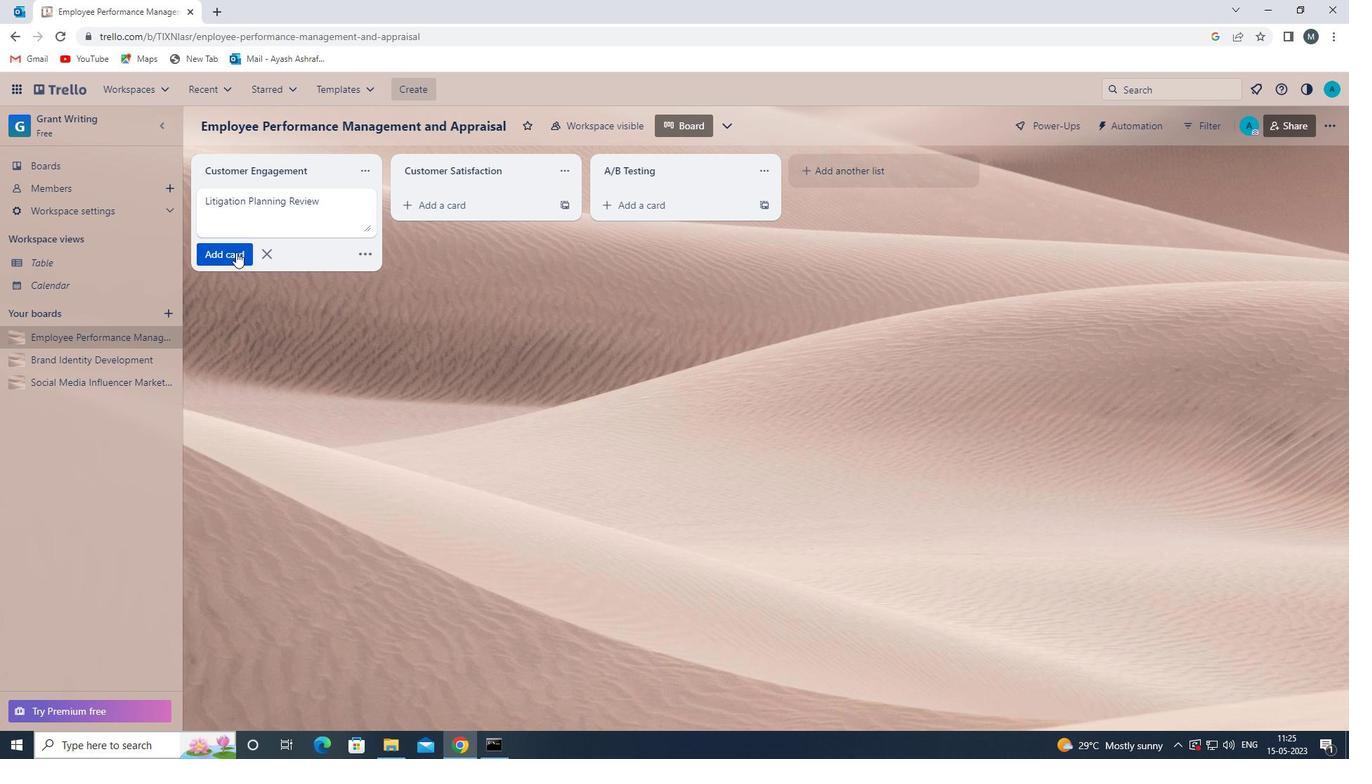 
Action: Mouse moved to (242, 351)
Screenshot: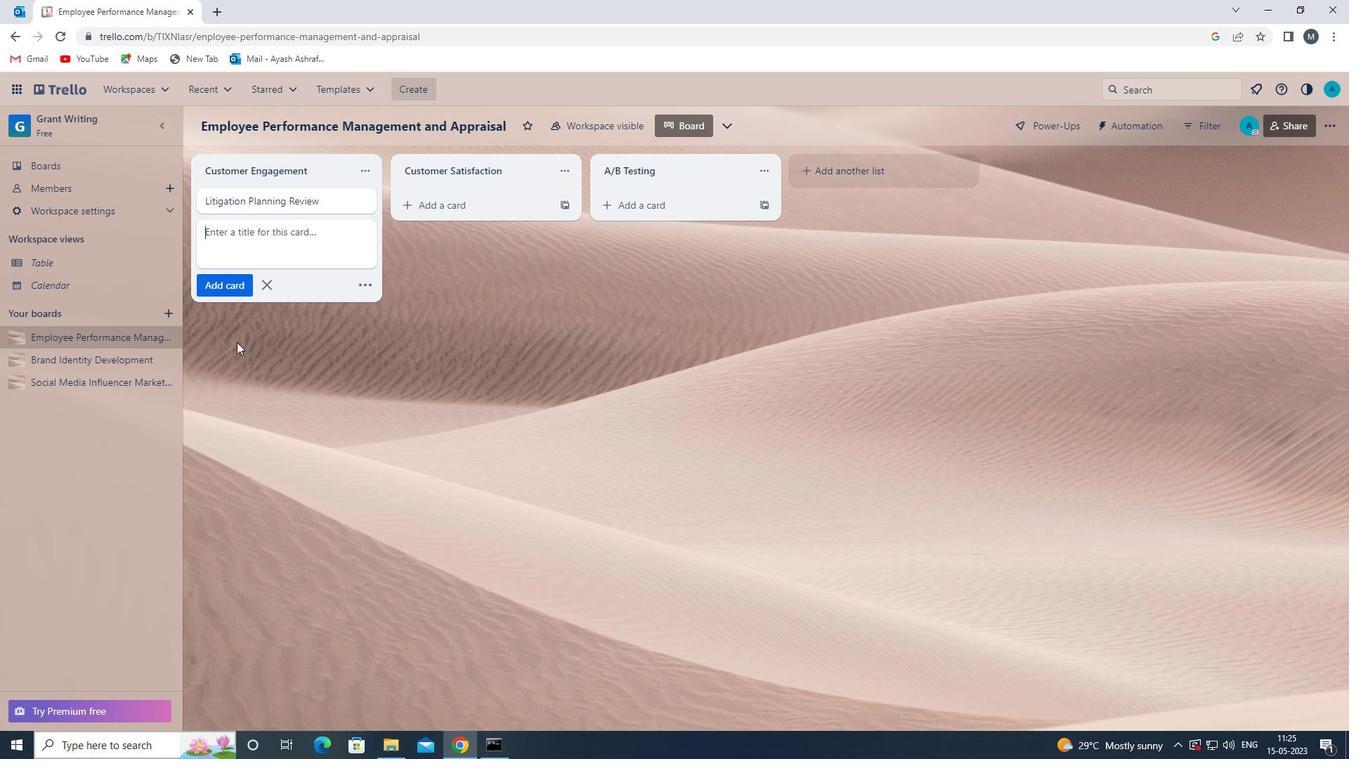 
Action: Mouse pressed left at (242, 351)
Screenshot: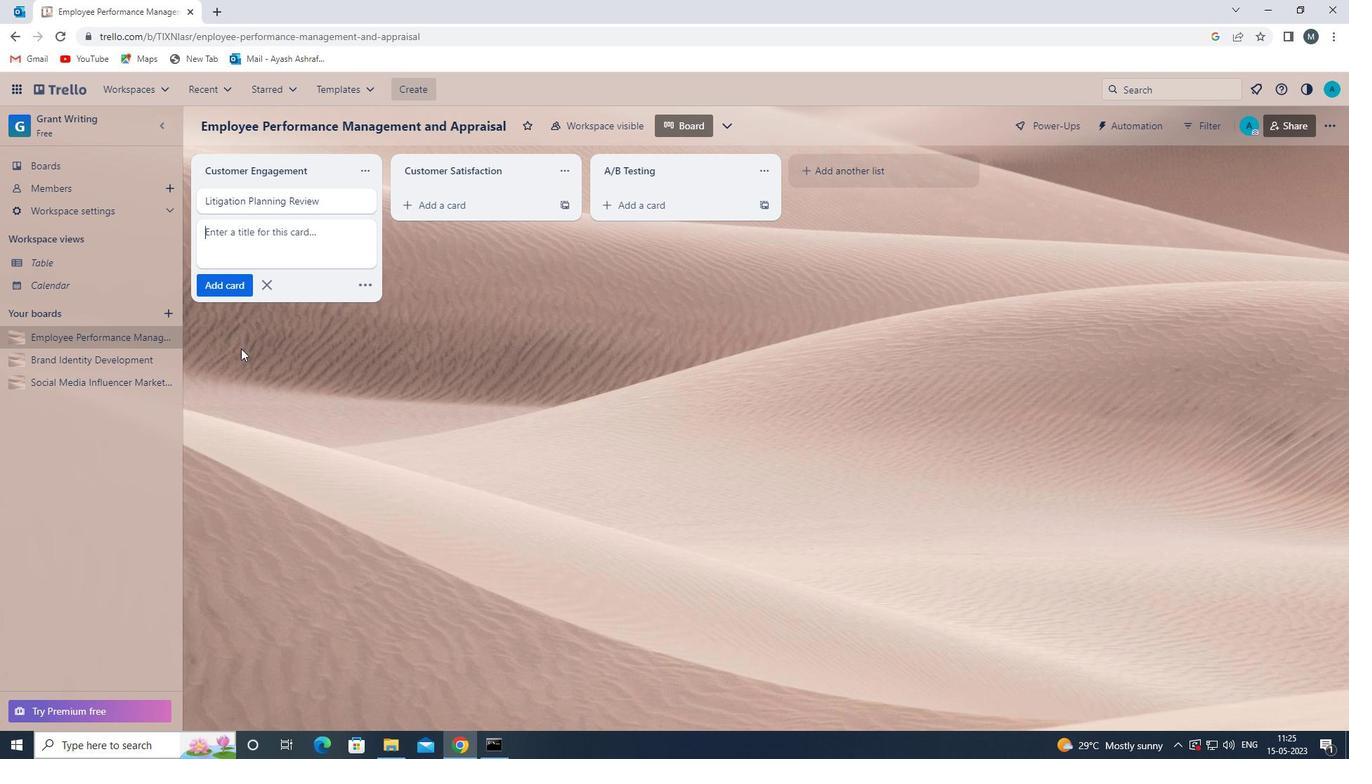 
Action: Mouse moved to (248, 351)
Screenshot: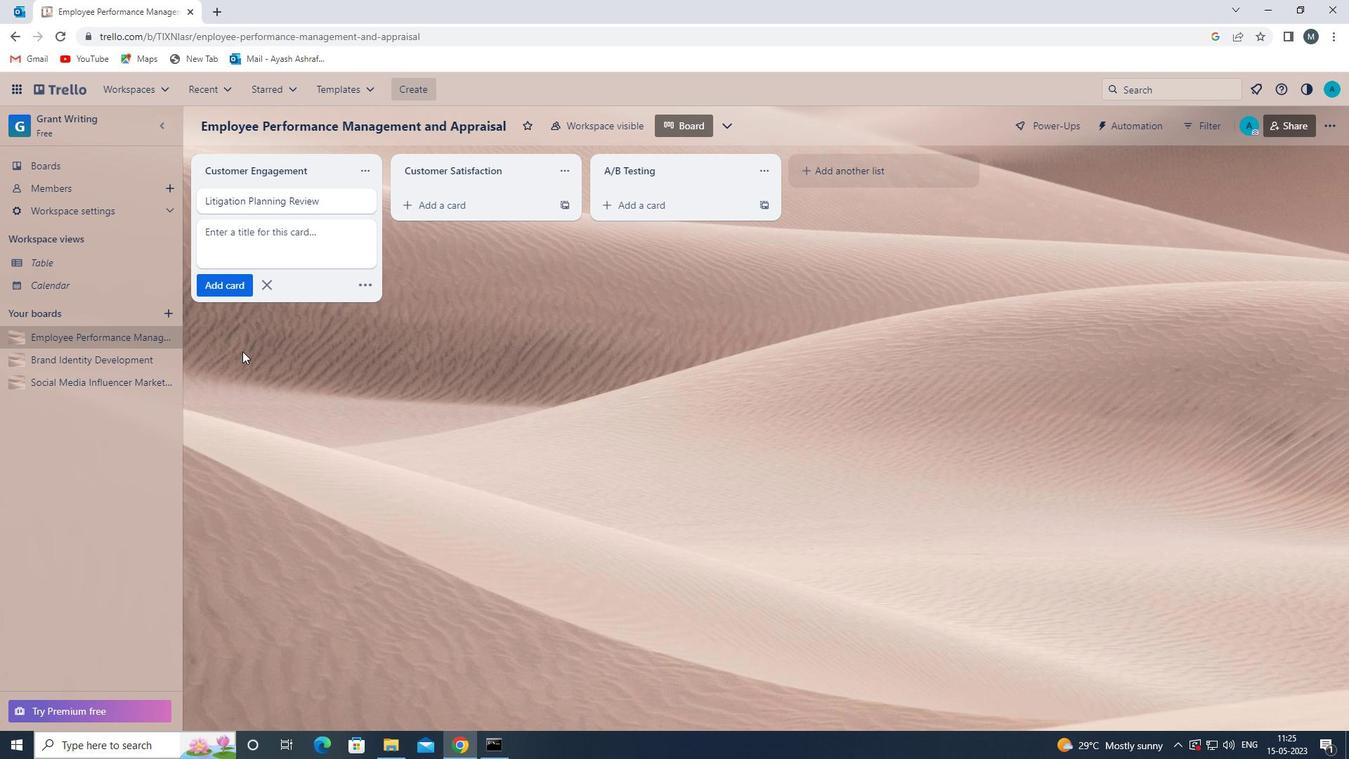 
